 Task: Add Bluebonnet Stress B-Complex to the cart.
Action: Mouse pressed left at (33, 88)
Screenshot: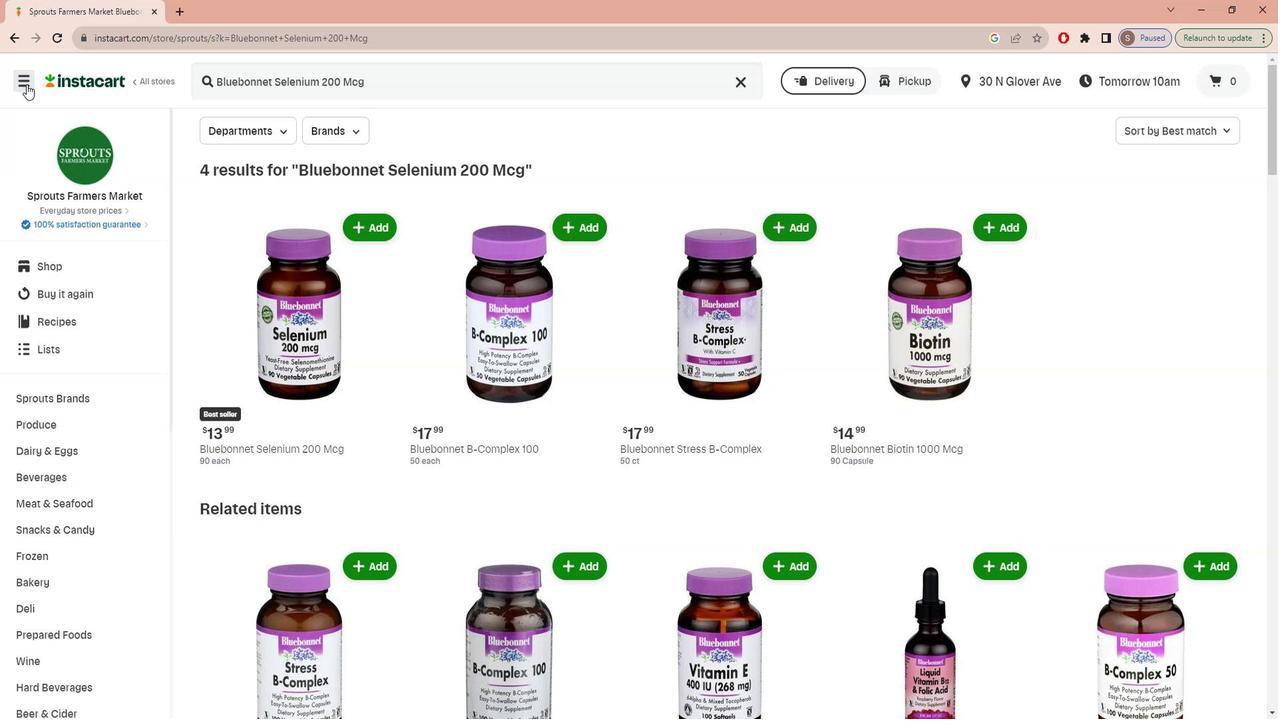 
Action: Mouse moved to (43, 175)
Screenshot: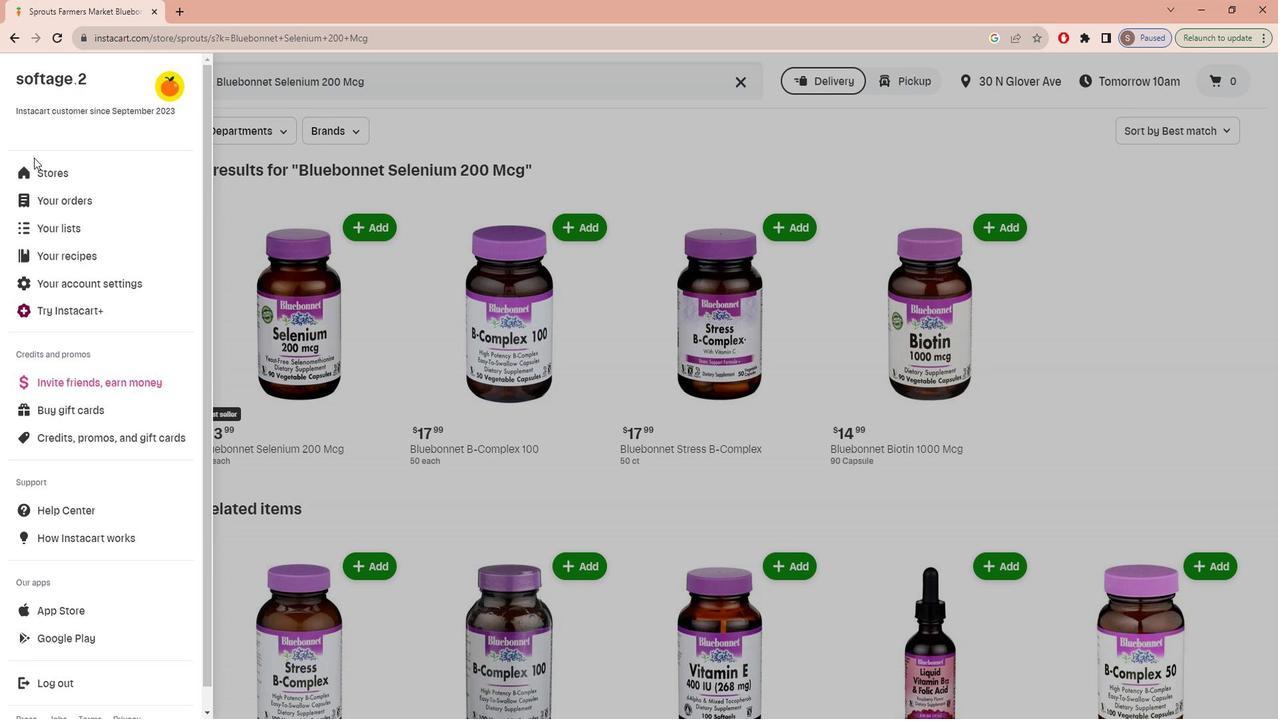 
Action: Mouse pressed left at (43, 175)
Screenshot: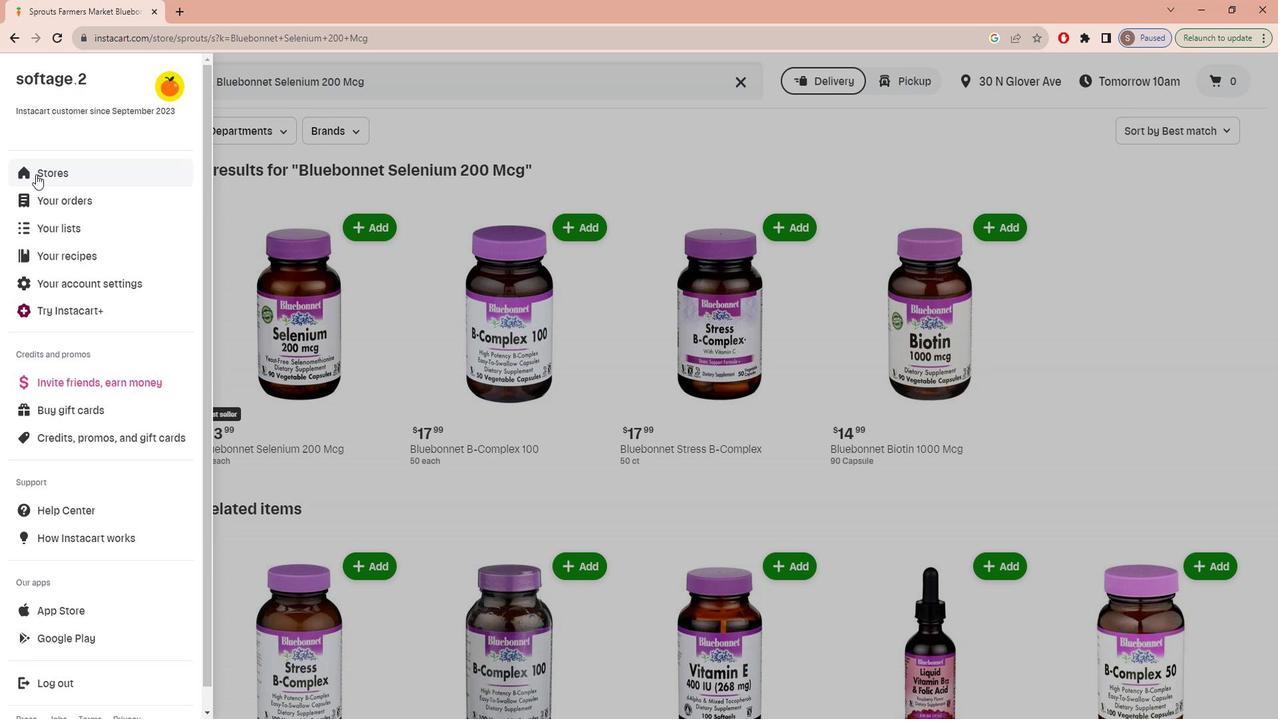 
Action: Mouse moved to (308, 141)
Screenshot: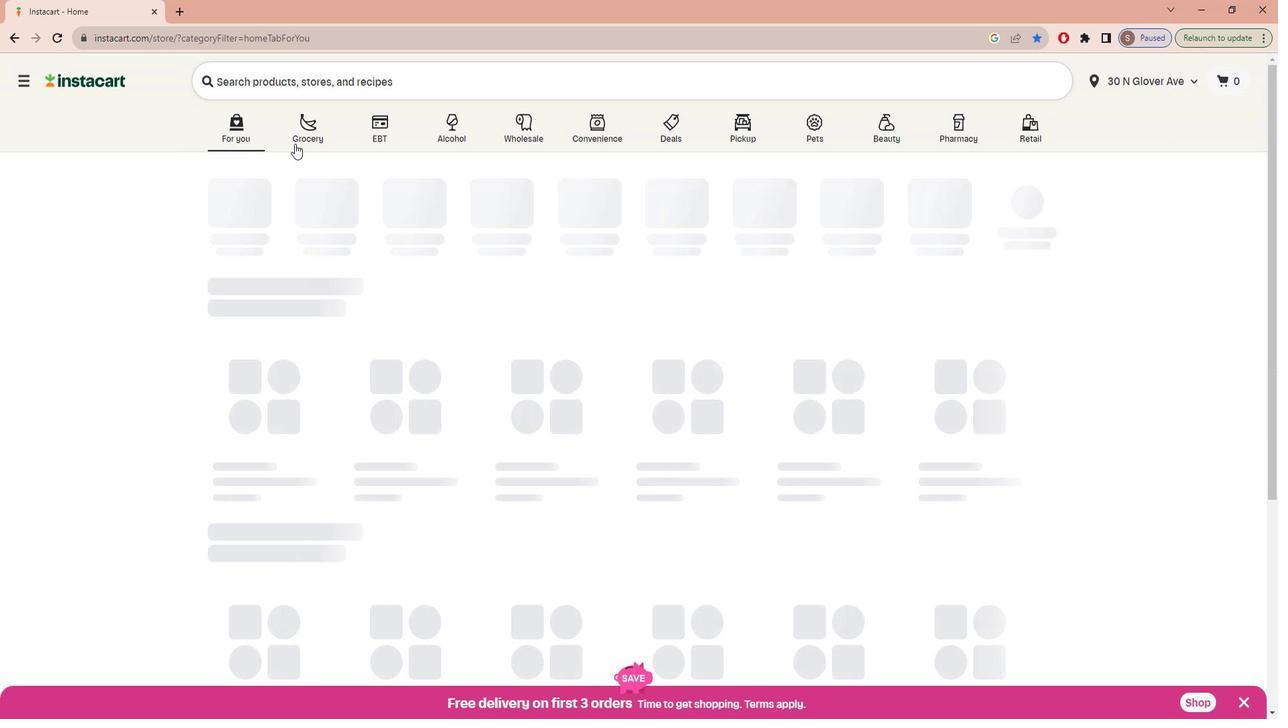 
Action: Mouse pressed left at (308, 141)
Screenshot: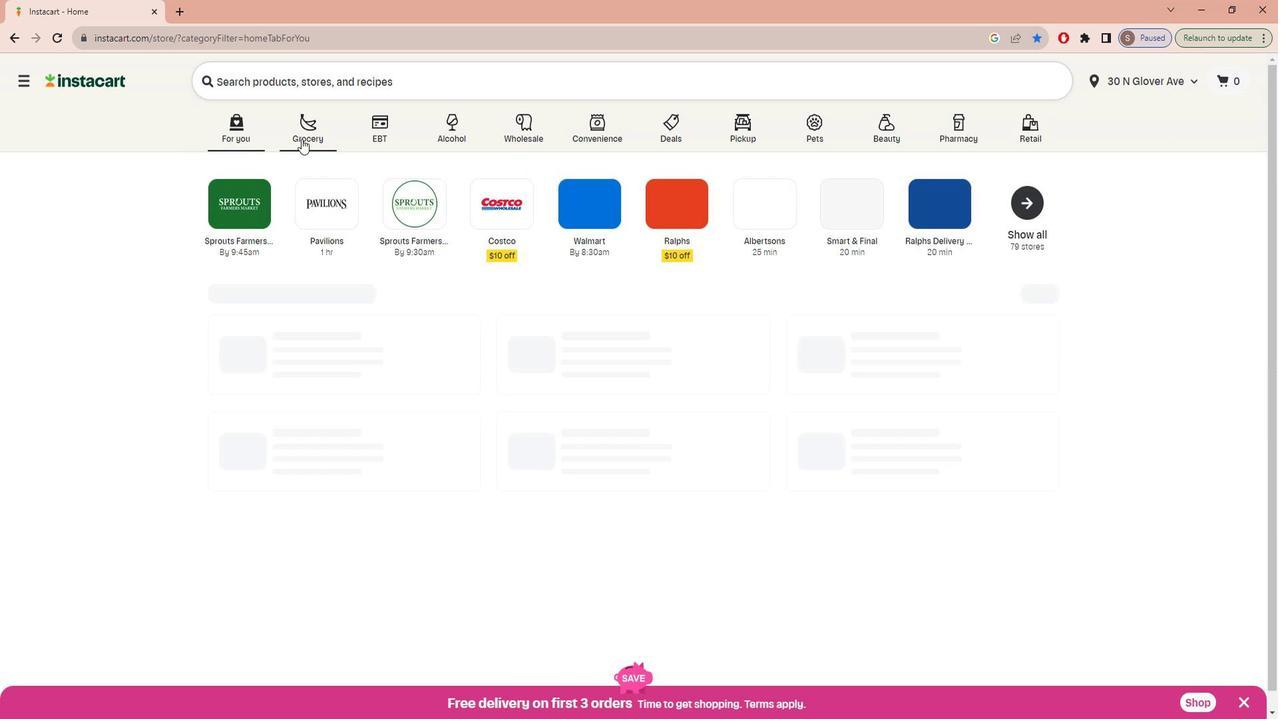 
Action: Mouse moved to (312, 368)
Screenshot: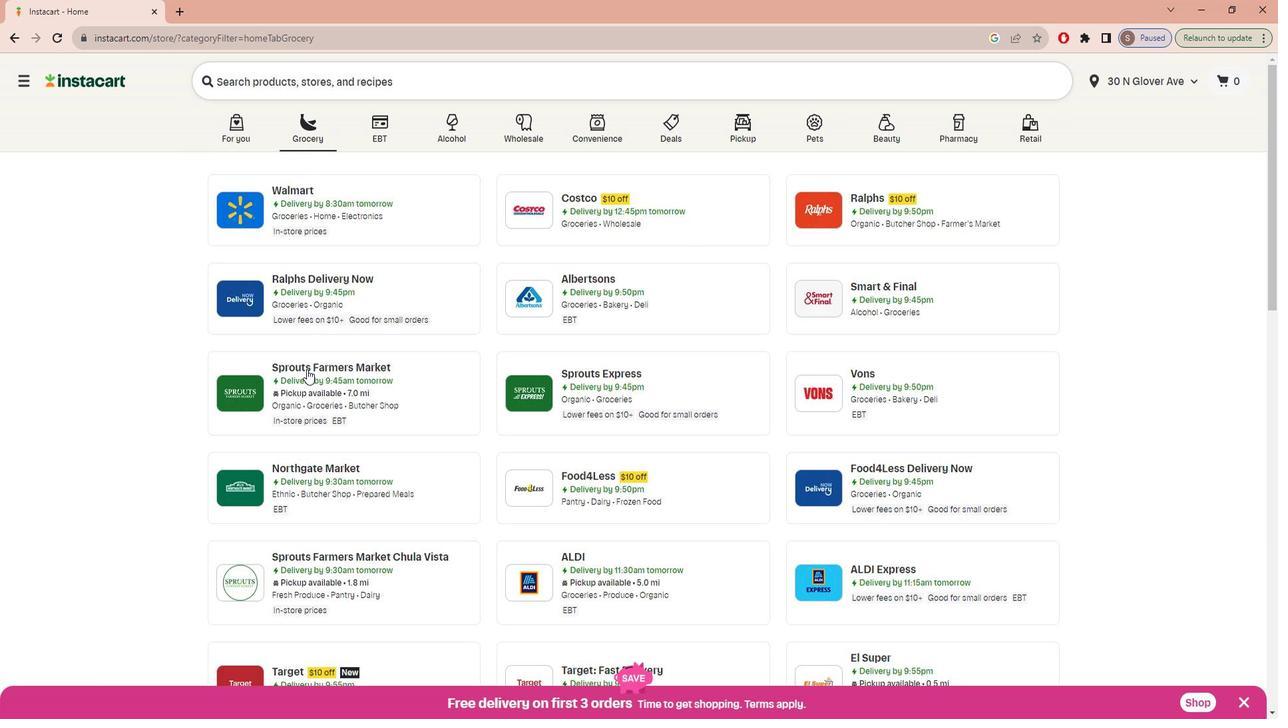 
Action: Mouse pressed left at (312, 368)
Screenshot: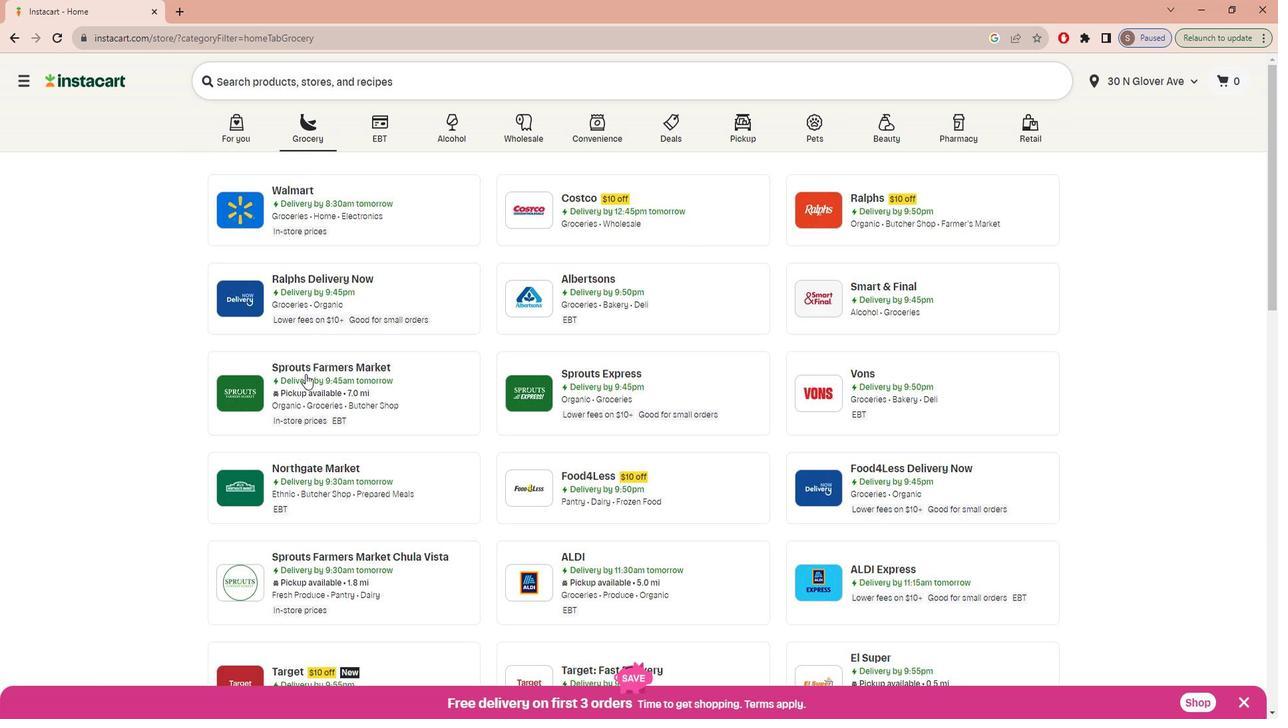 
Action: Mouse moved to (77, 556)
Screenshot: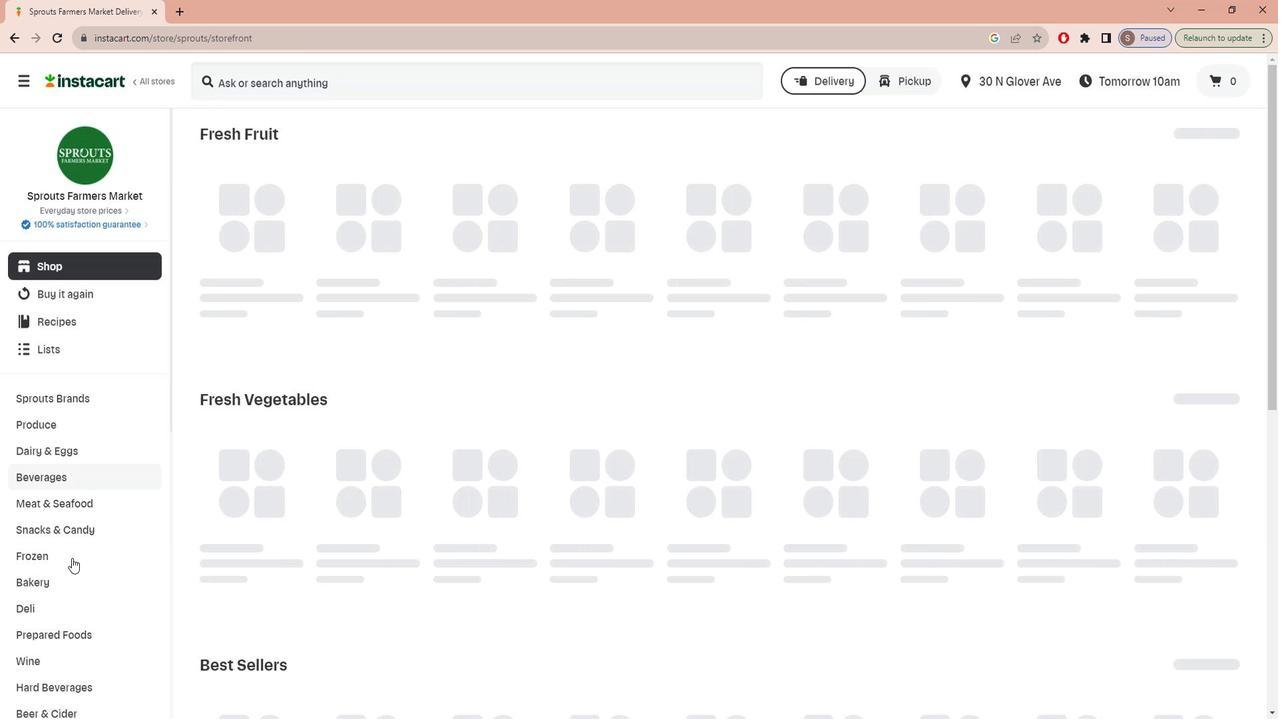 
Action: Mouse scrolled (77, 555) with delta (0, 0)
Screenshot: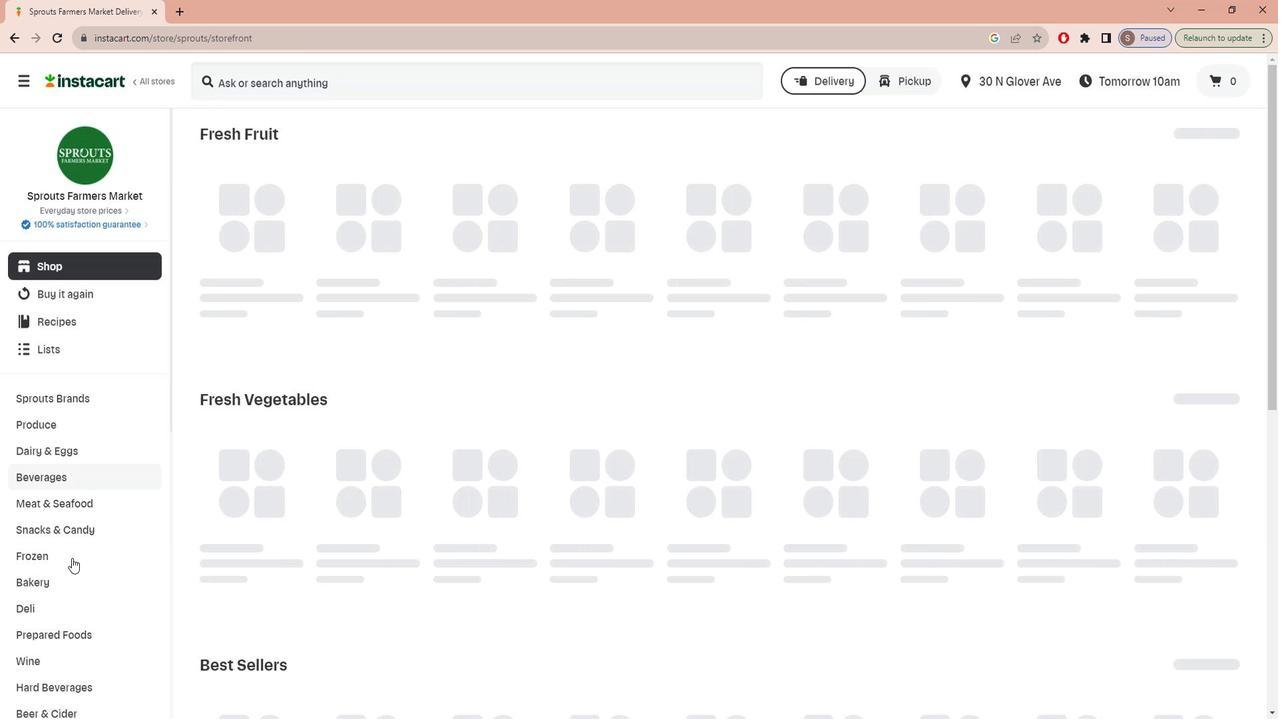 
Action: Mouse moved to (75, 561)
Screenshot: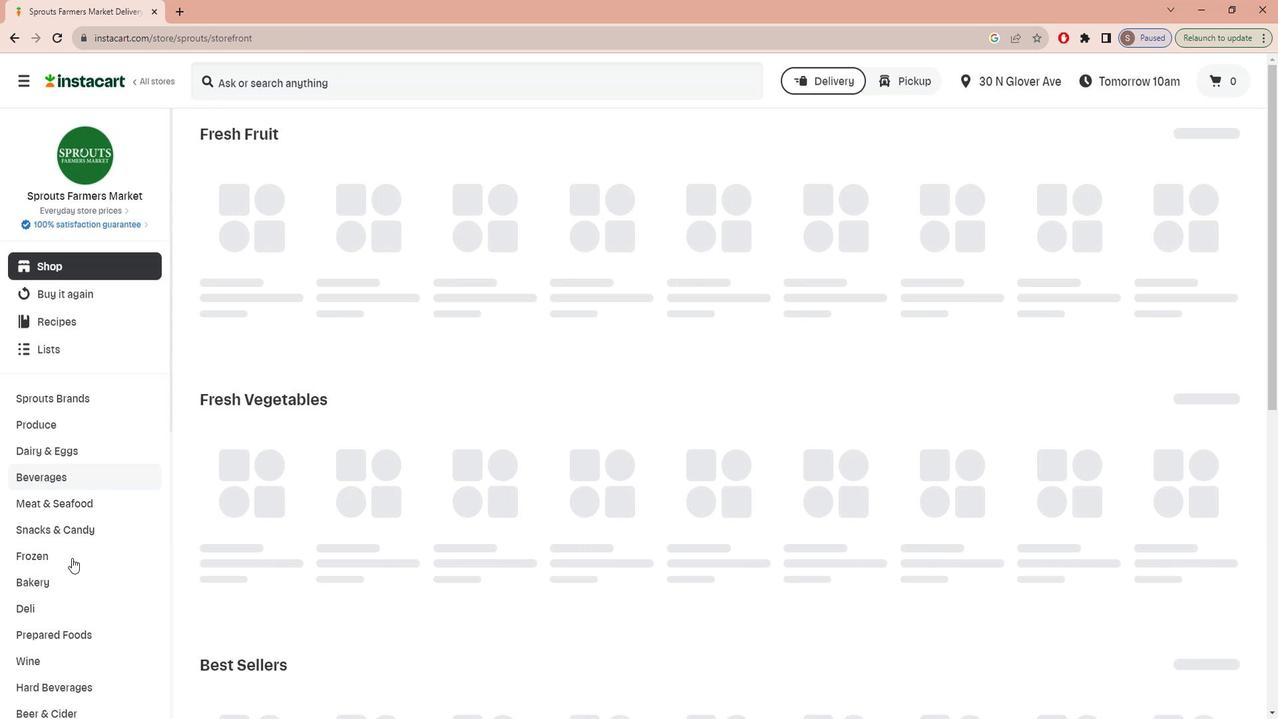 
Action: Mouse scrolled (75, 560) with delta (0, 0)
Screenshot: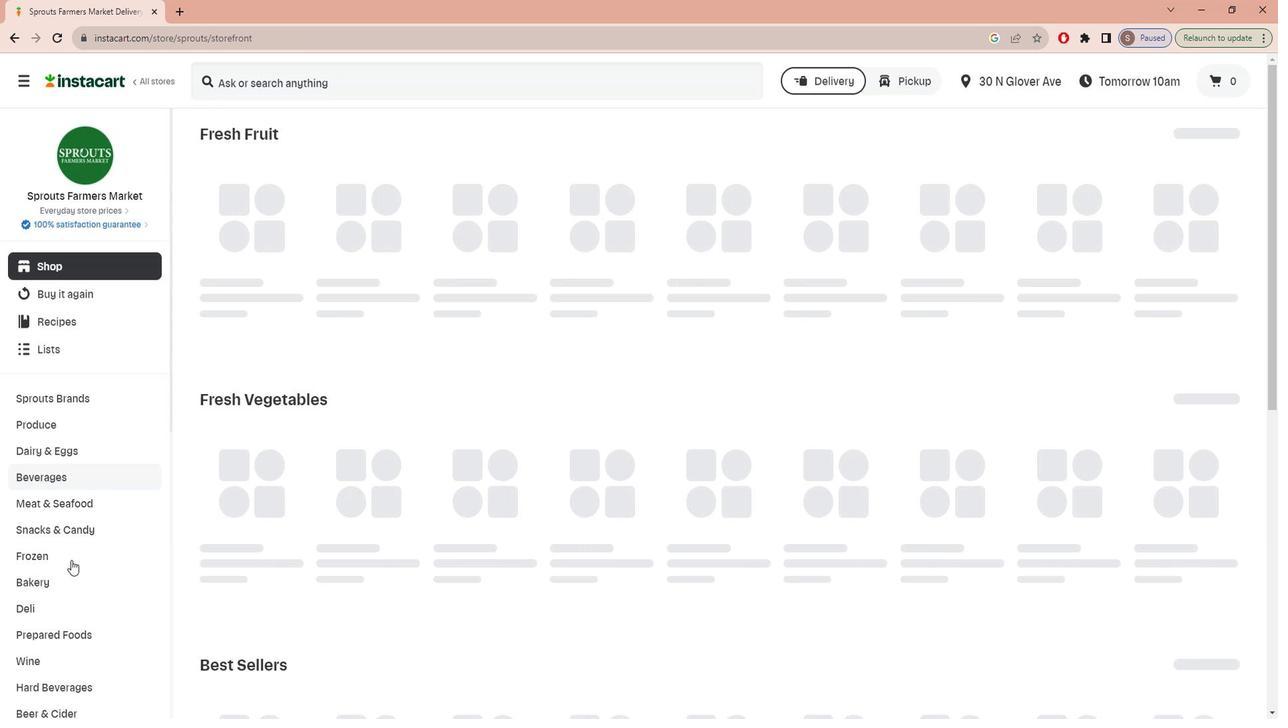
Action: Mouse moved to (75, 561)
Screenshot: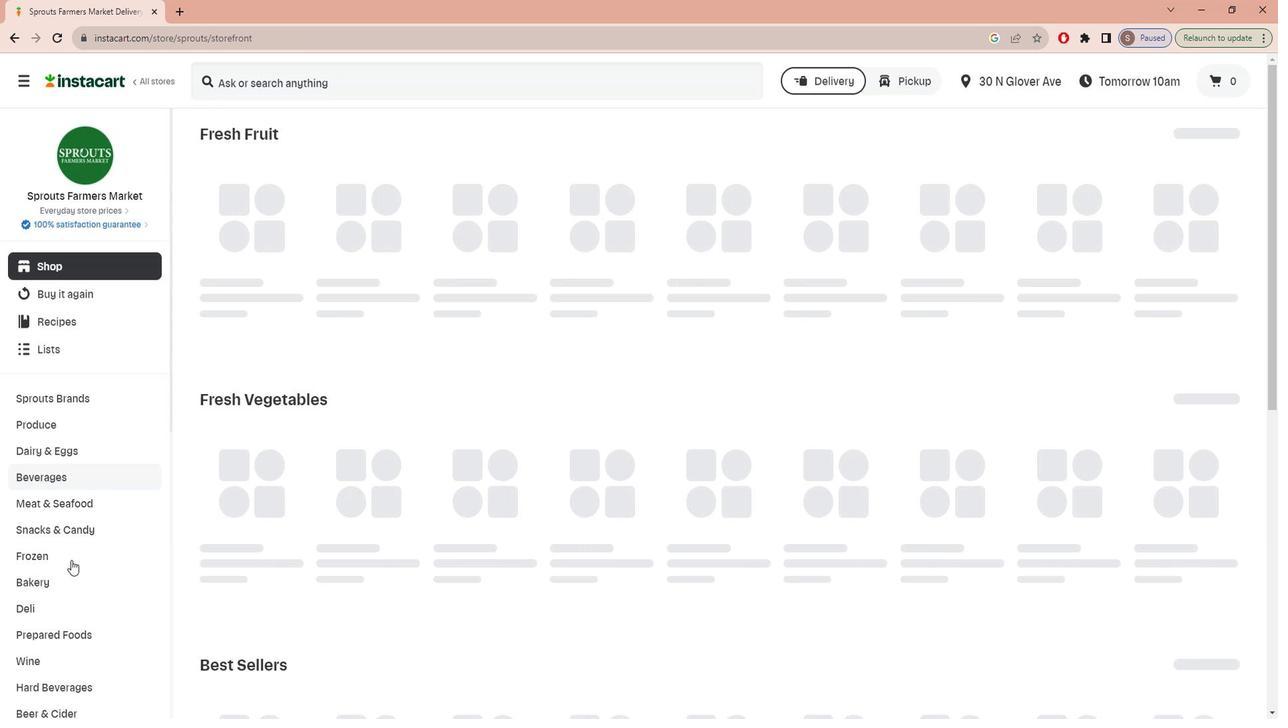 
Action: Mouse scrolled (75, 561) with delta (0, 0)
Screenshot: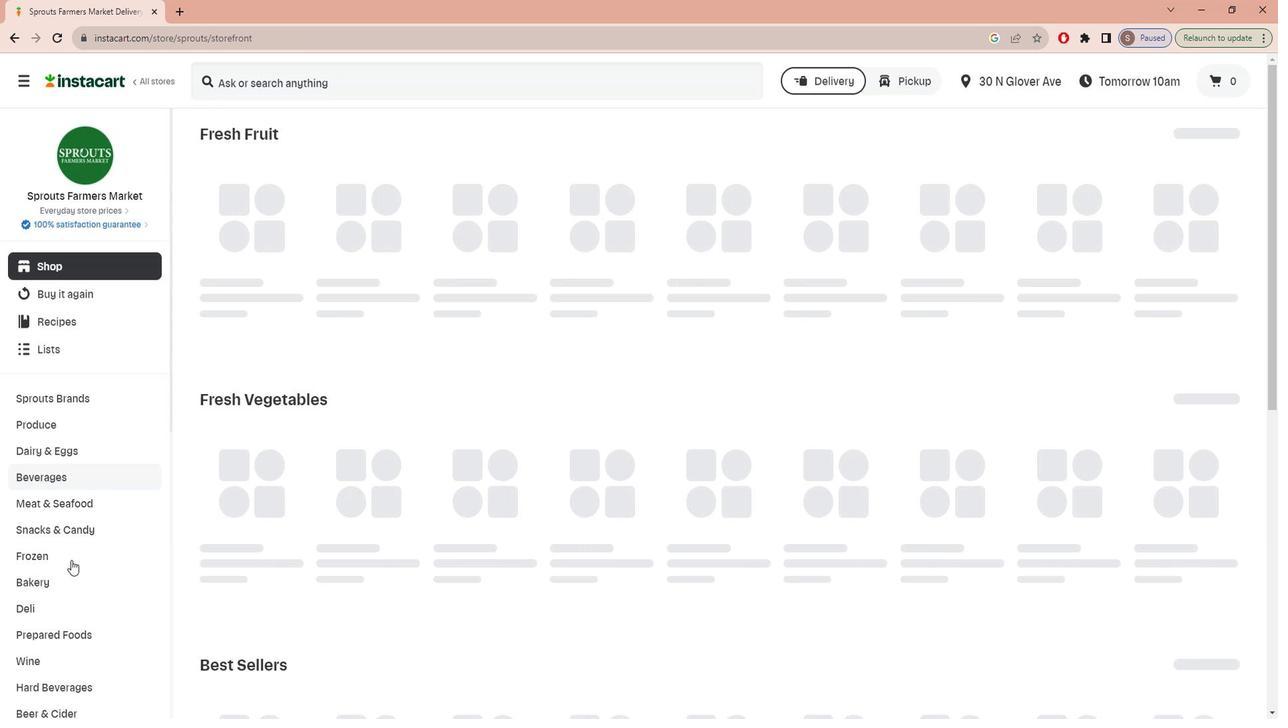 
Action: Mouse scrolled (75, 561) with delta (0, 0)
Screenshot: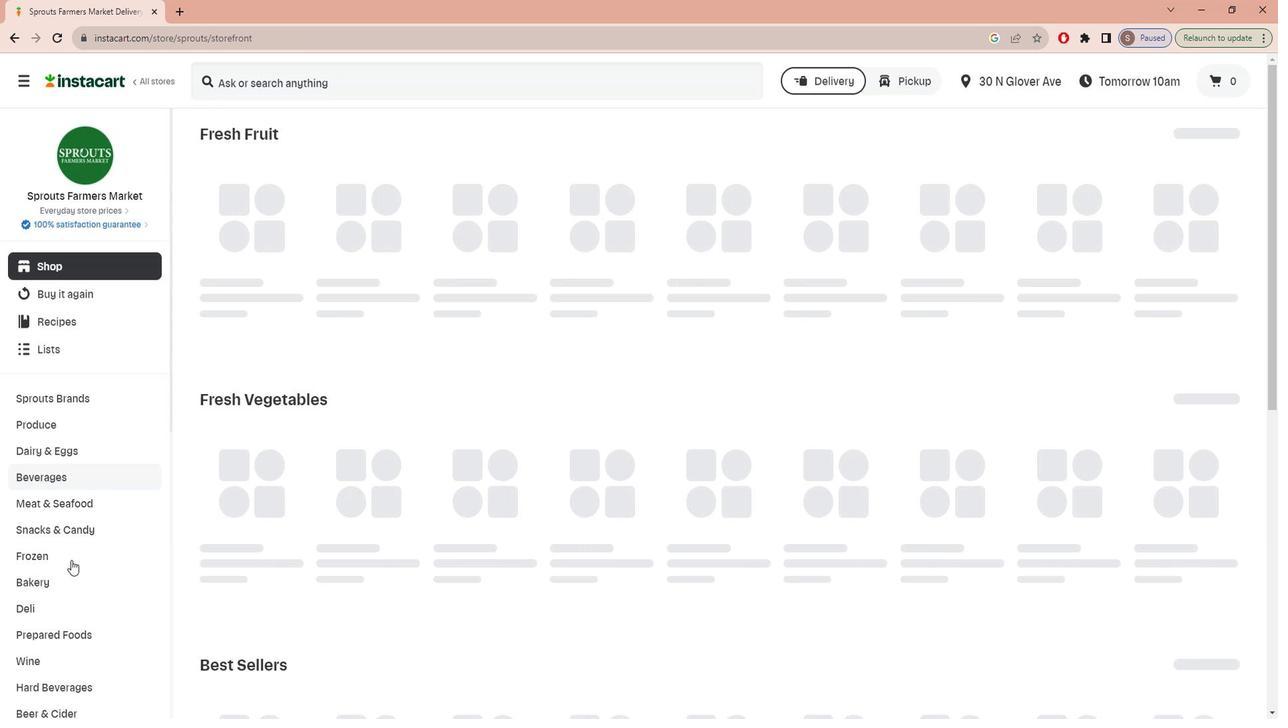 
Action: Mouse scrolled (75, 561) with delta (0, 0)
Screenshot: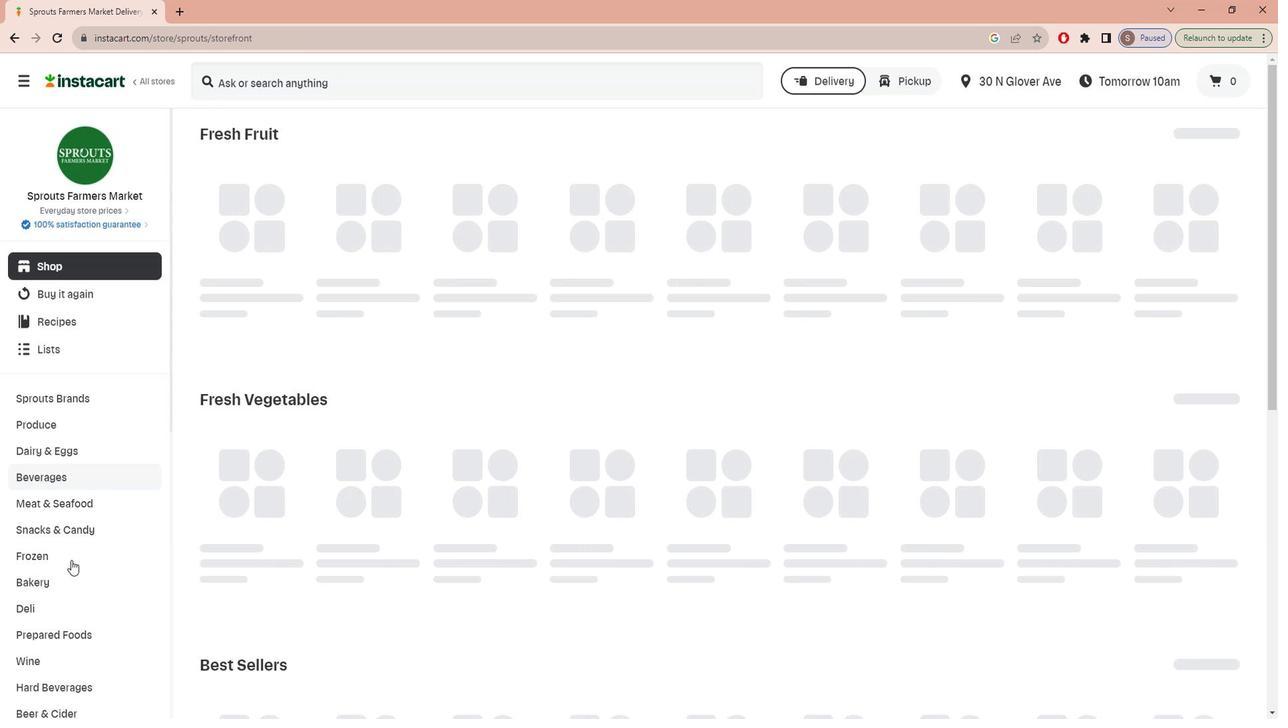 
Action: Mouse scrolled (75, 561) with delta (0, 0)
Screenshot: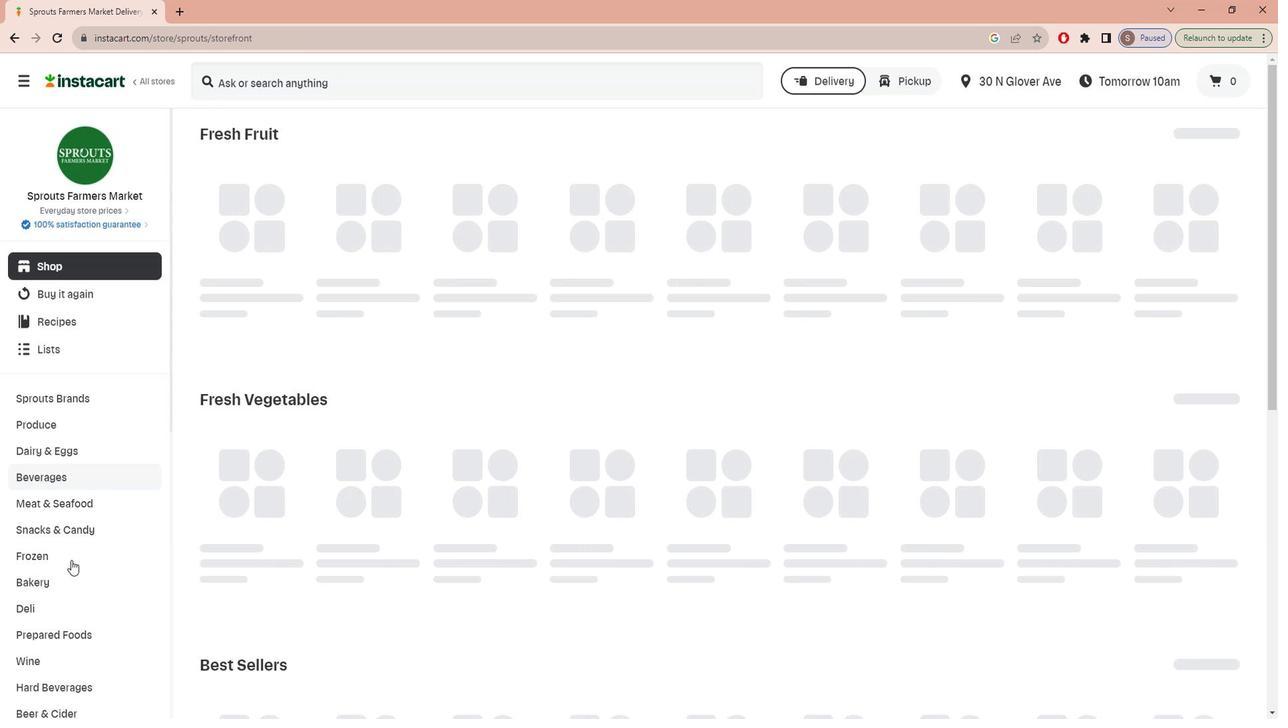 
Action: Mouse scrolled (75, 561) with delta (0, 0)
Screenshot: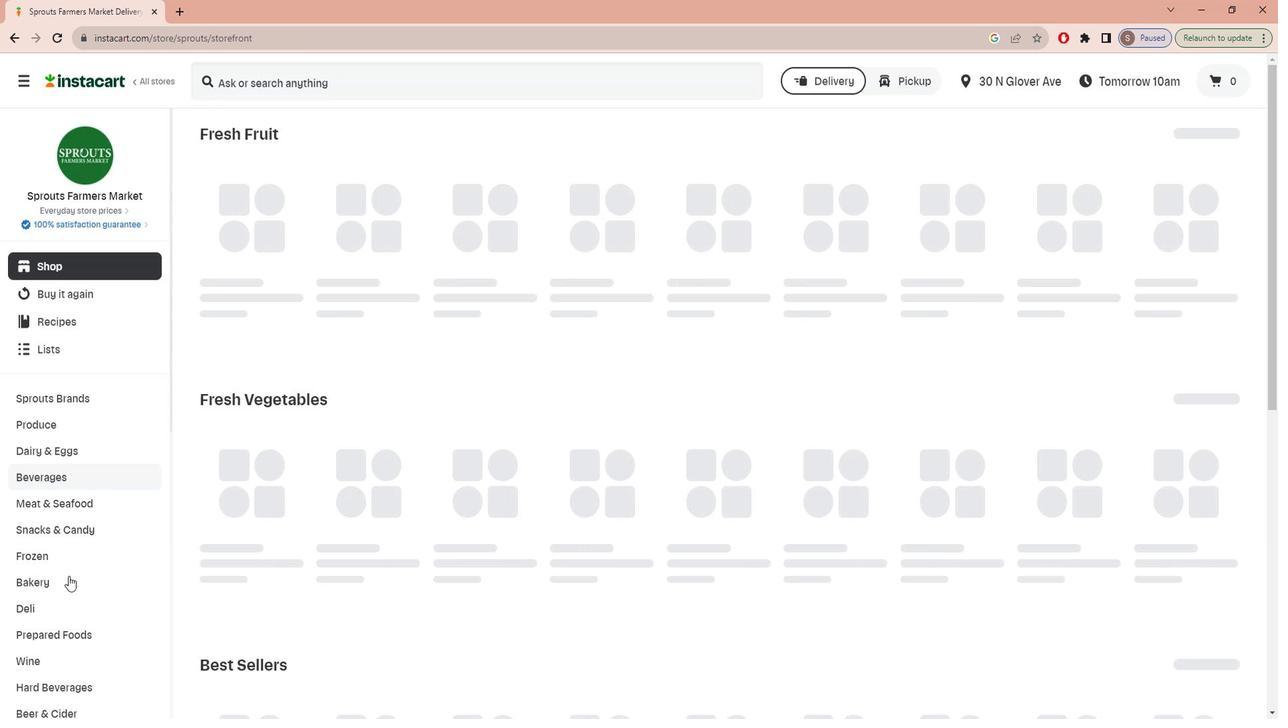 
Action: Mouse moved to (69, 607)
Screenshot: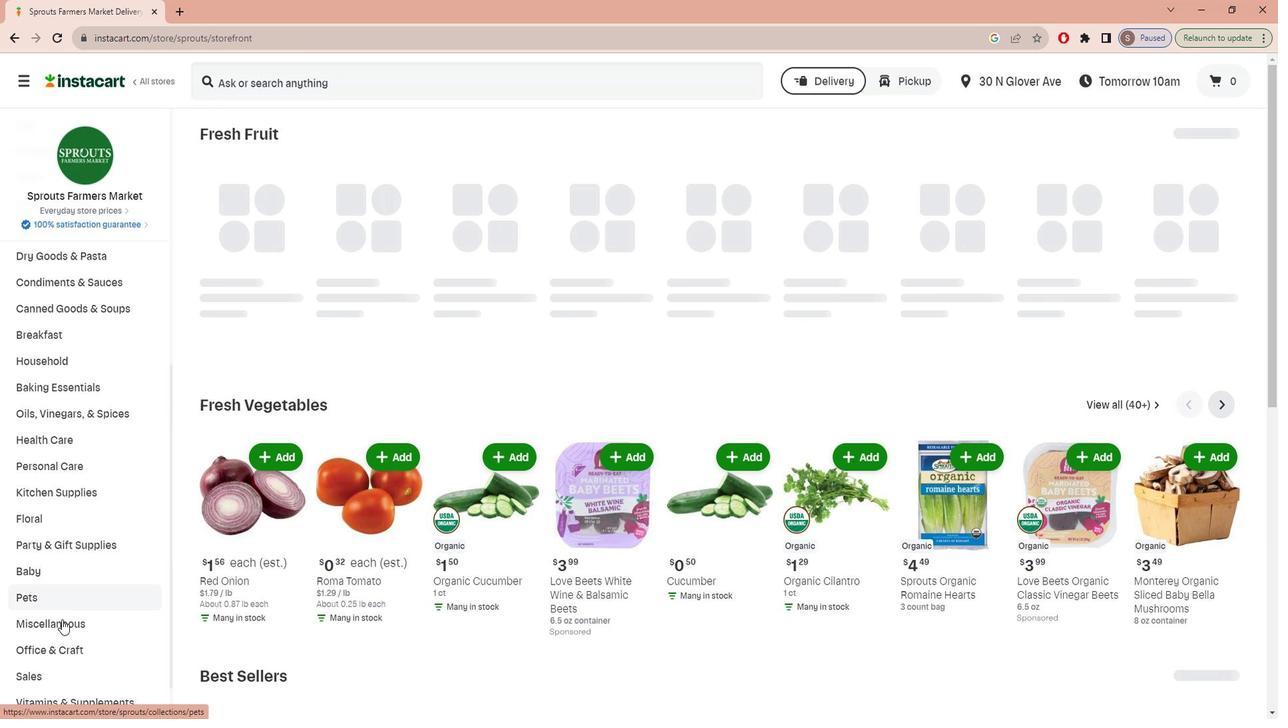 
Action: Mouse scrolled (69, 607) with delta (0, 0)
Screenshot: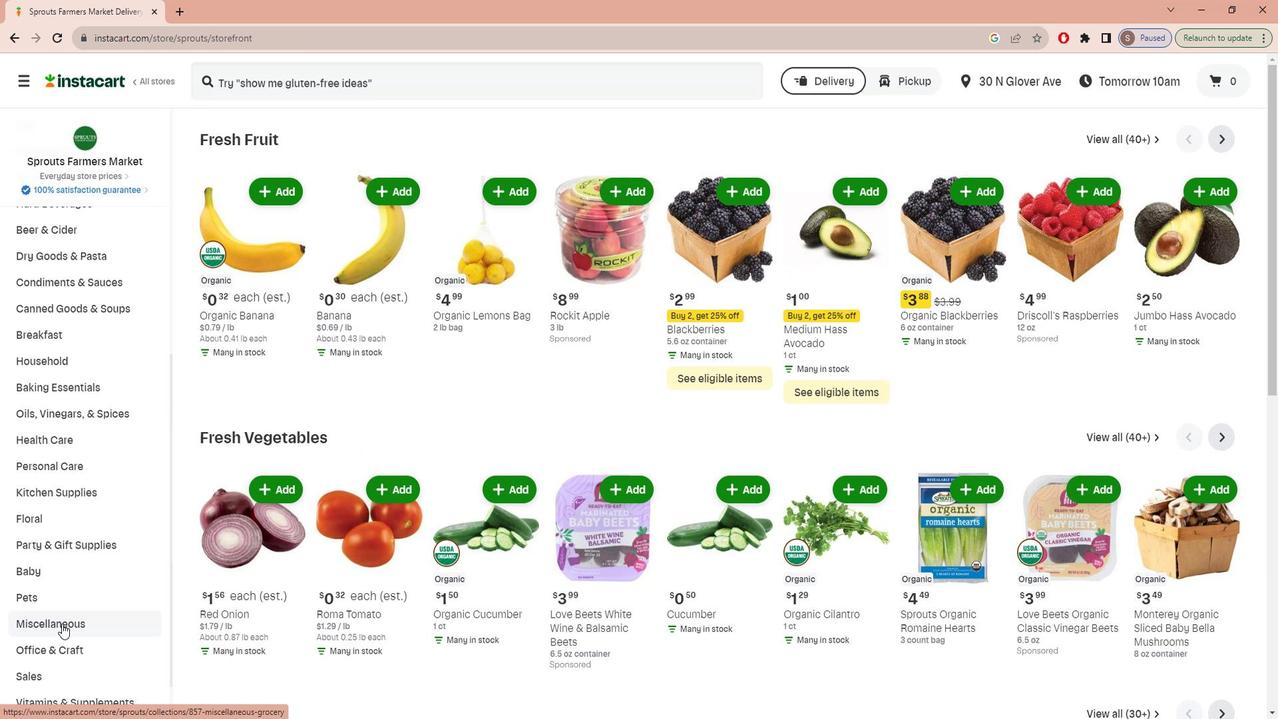 
Action: Mouse scrolled (69, 607) with delta (0, 0)
Screenshot: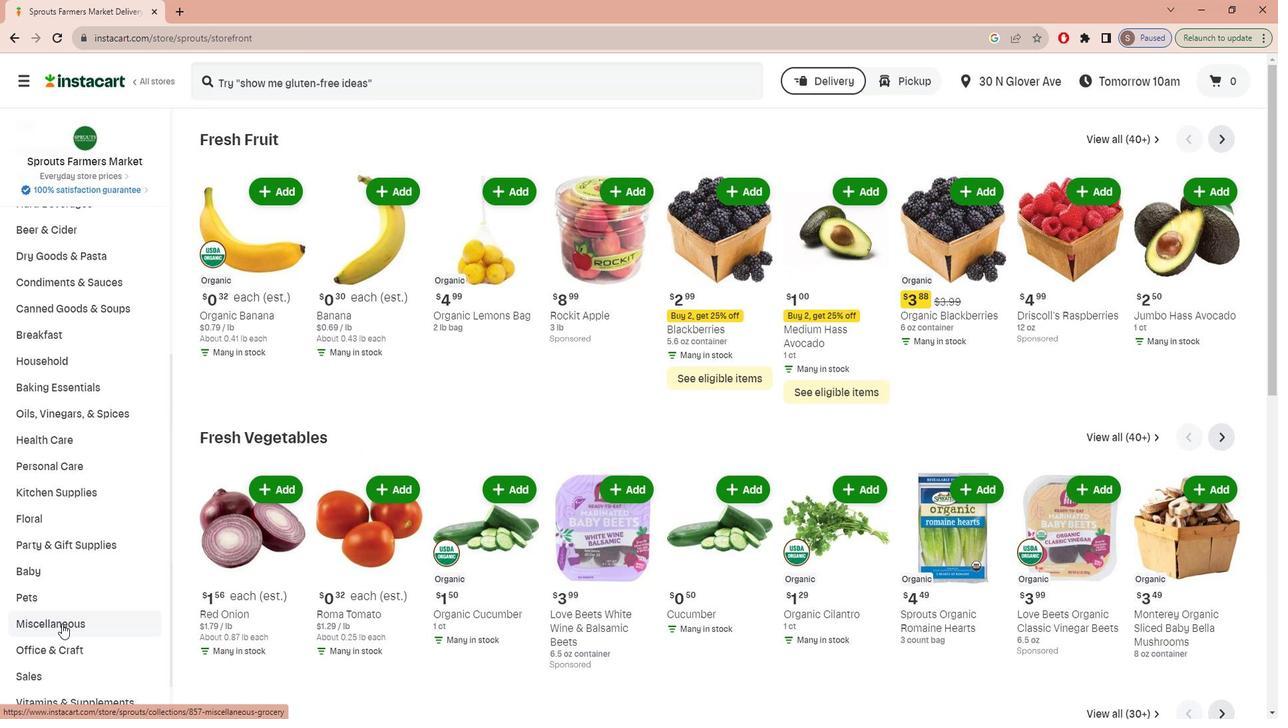 
Action: Mouse scrolled (69, 607) with delta (0, 0)
Screenshot: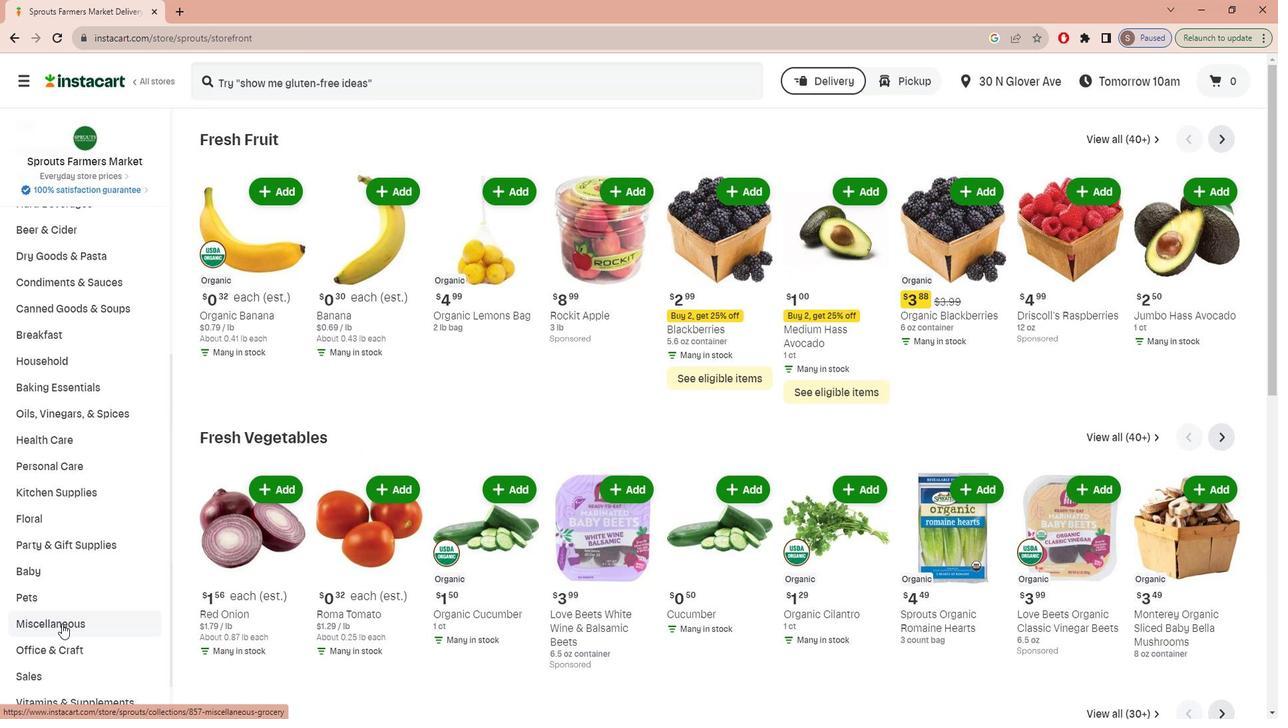 
Action: Mouse moved to (66, 624)
Screenshot: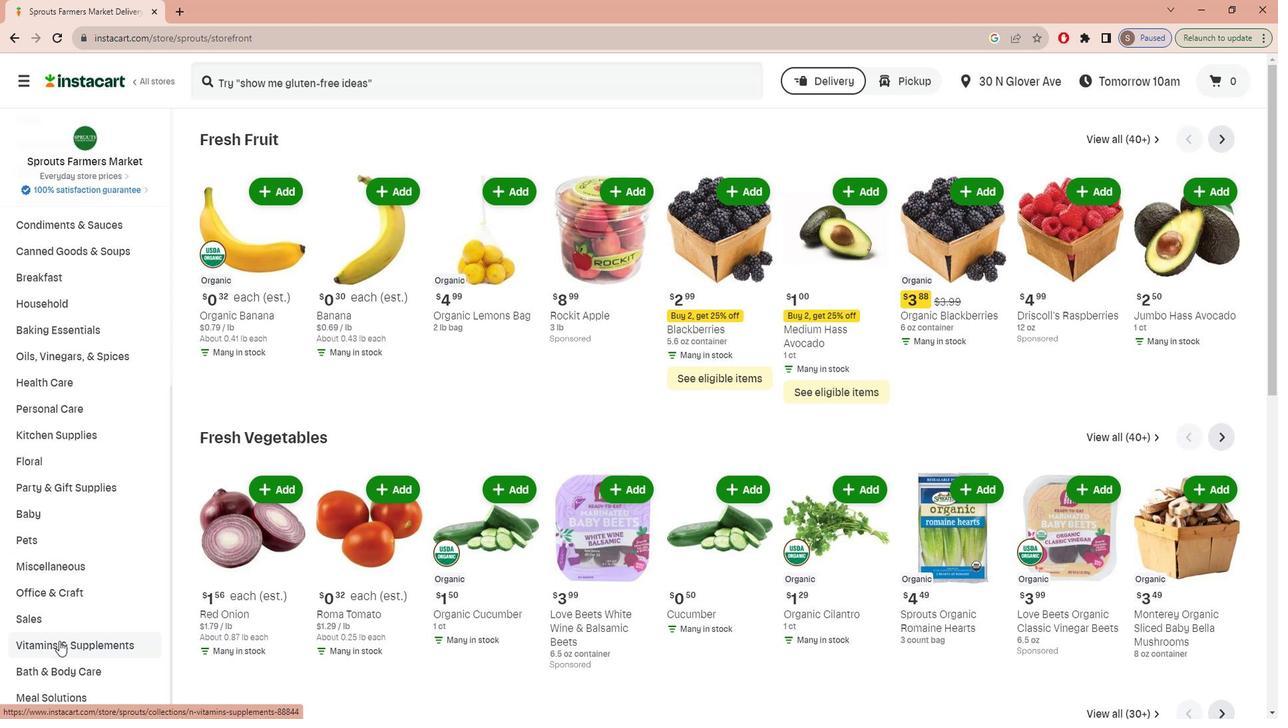 
Action: Mouse pressed left at (66, 624)
Screenshot: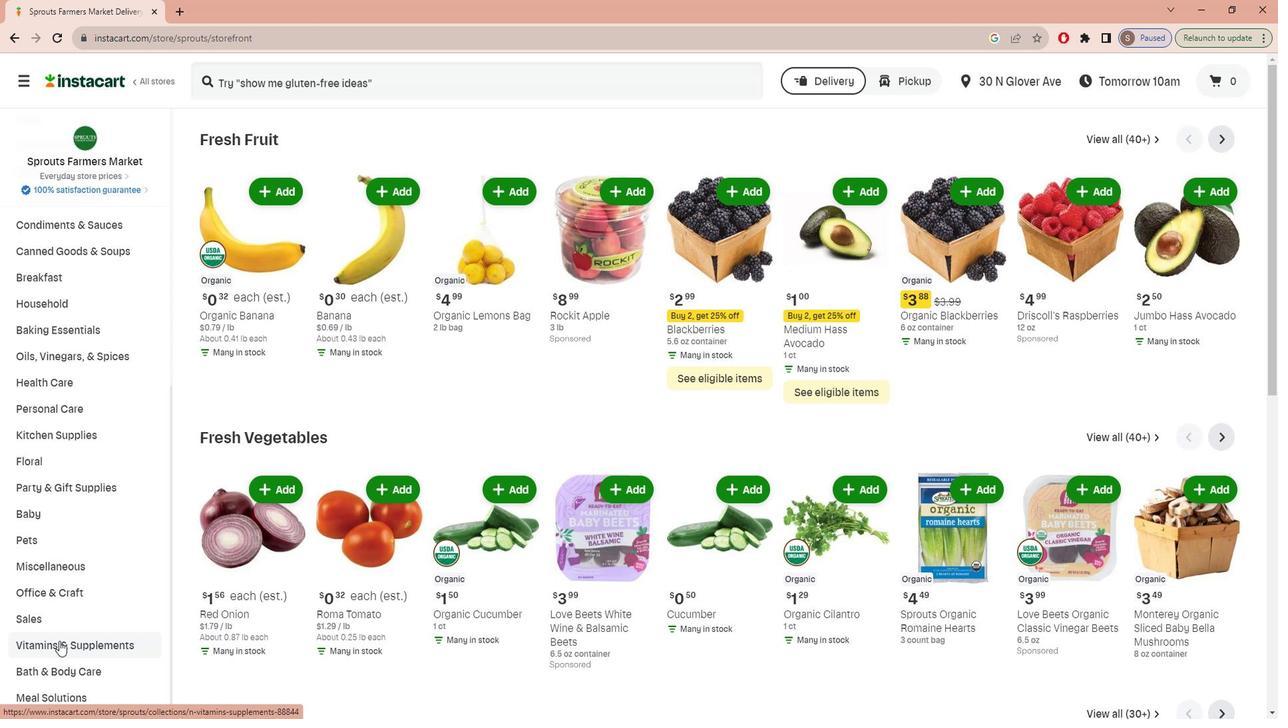 
Action: Mouse moved to (1248, 167)
Screenshot: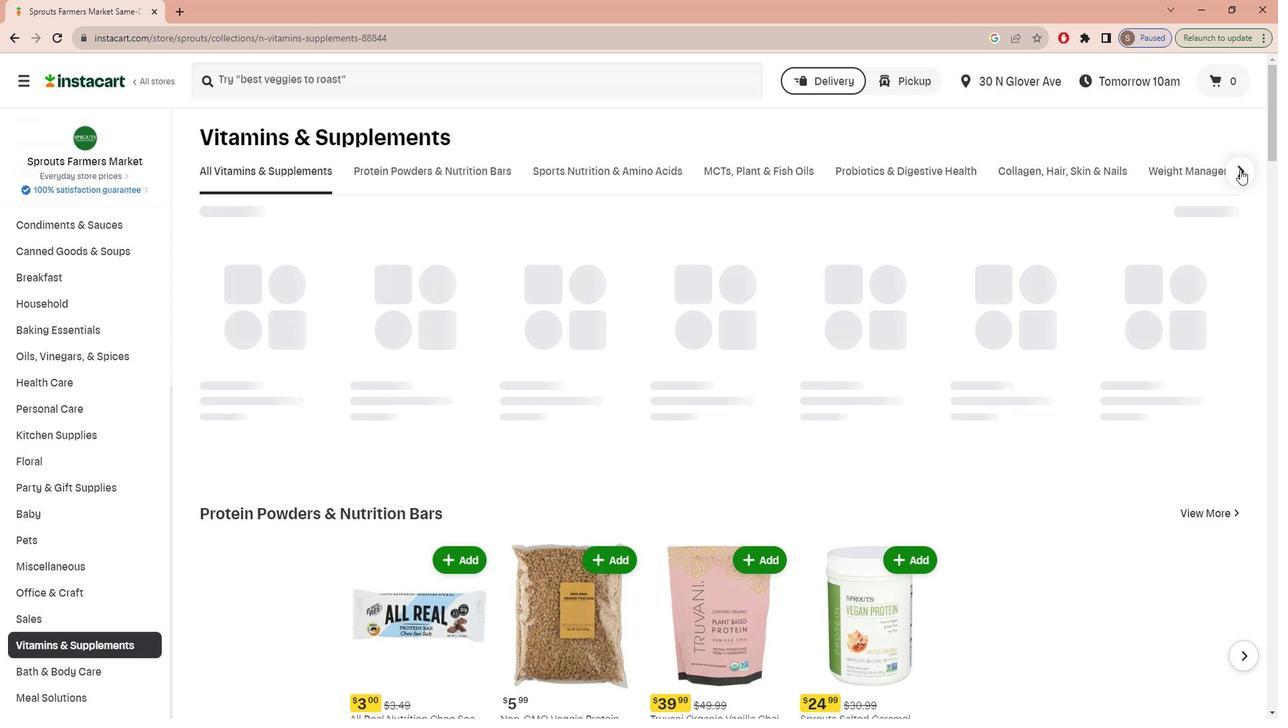 
Action: Mouse pressed left at (1248, 167)
Screenshot: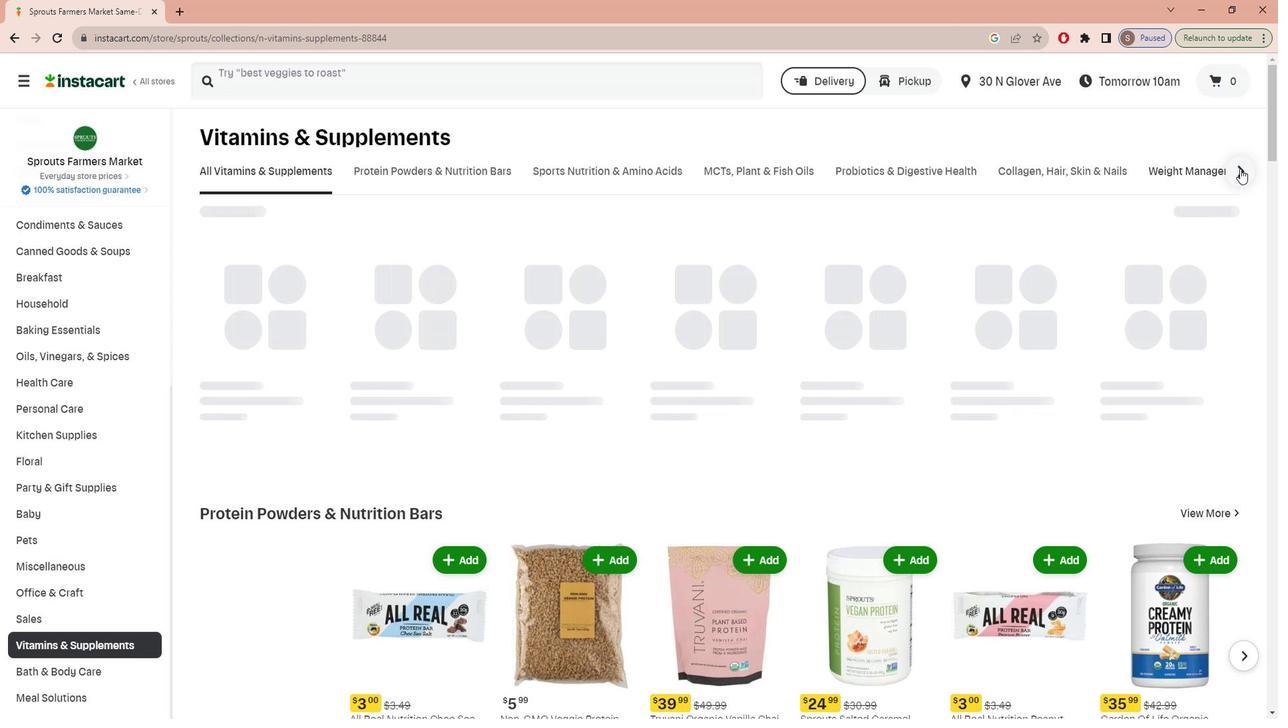 
Action: Mouse moved to (920, 169)
Screenshot: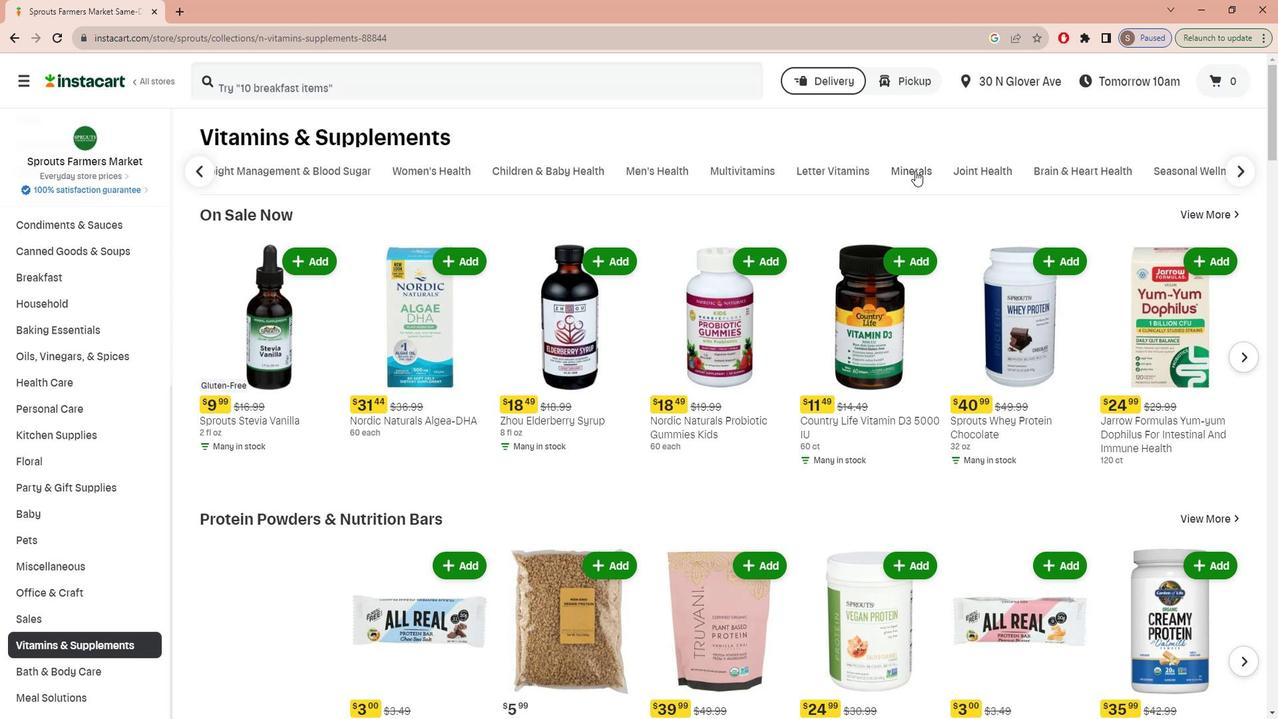 
Action: Mouse pressed left at (920, 169)
Screenshot: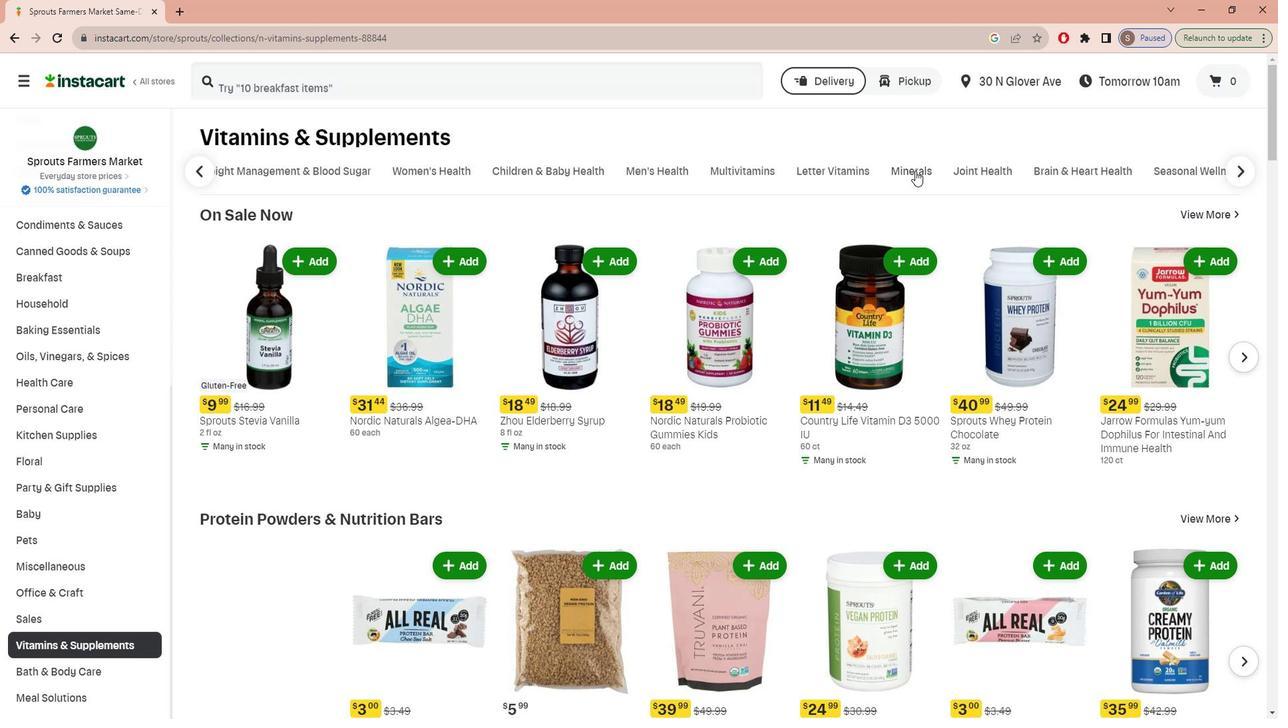 
Action: Mouse moved to (492, 81)
Screenshot: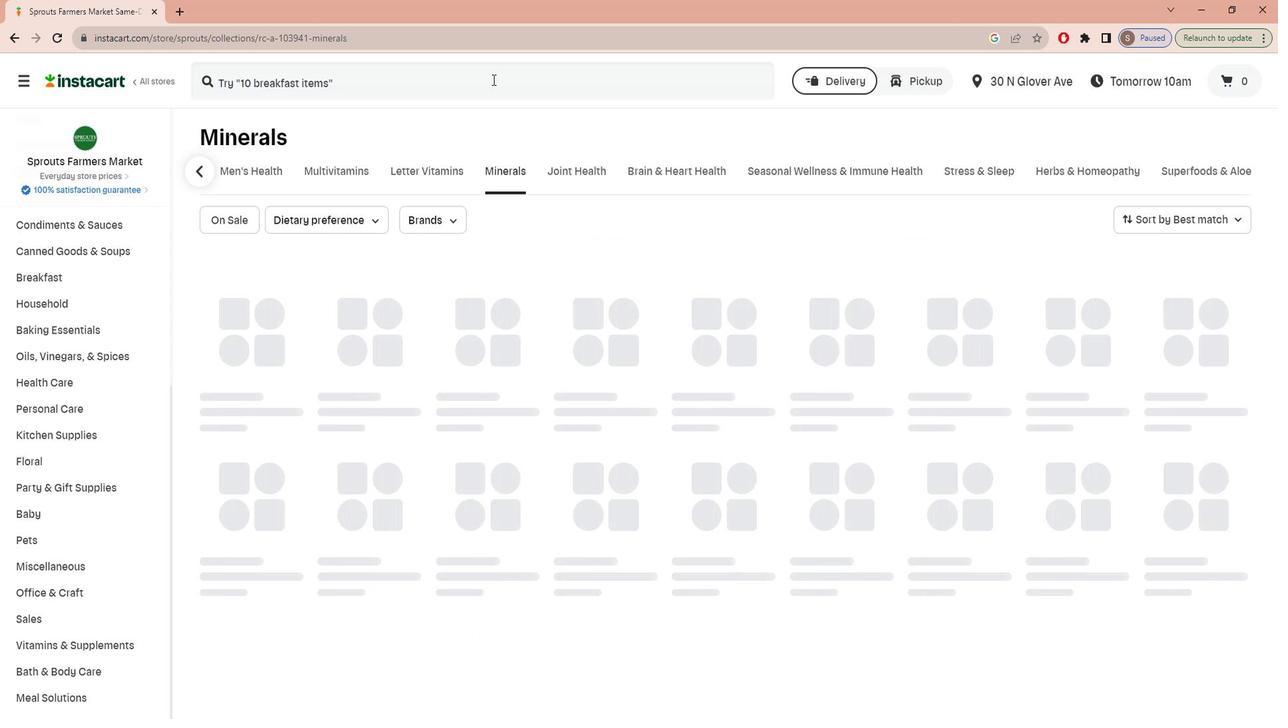 
Action: Mouse pressed left at (492, 81)
Screenshot: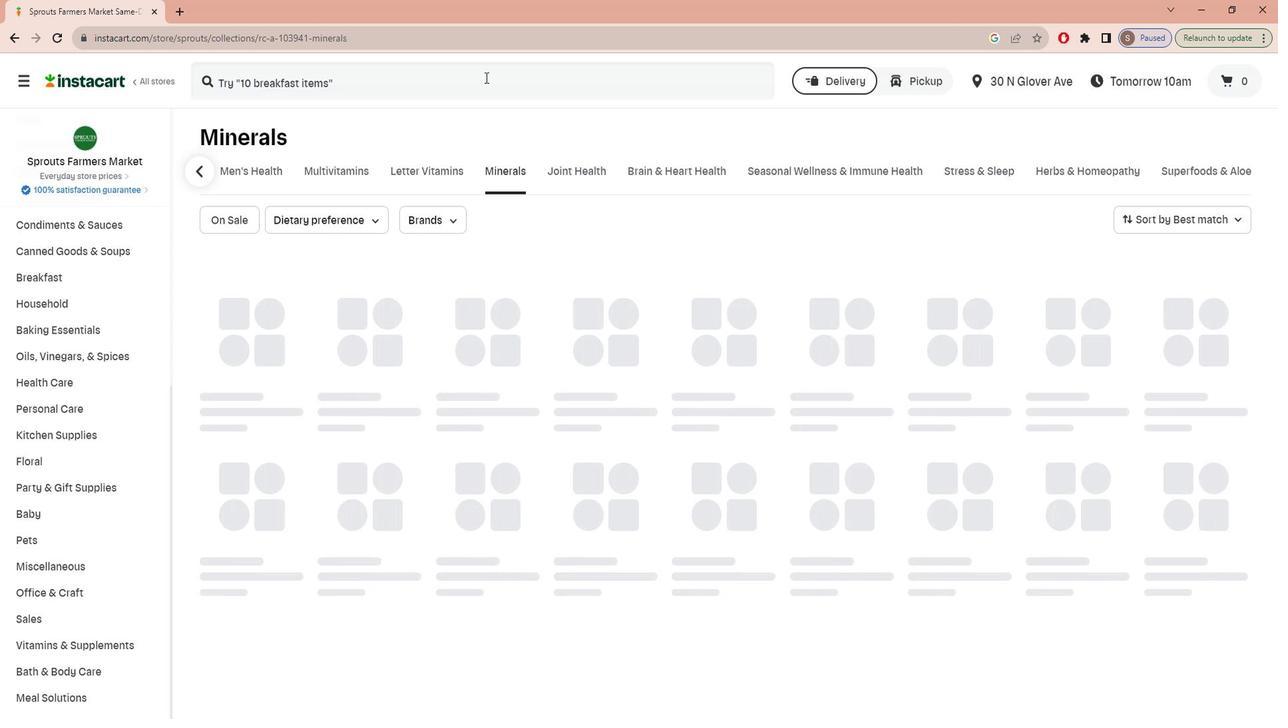 
Action: Key pressed b<Key.caps_lock>LUEBONNET<Key.space><Key.caps_lock>s<Key.caps_lock>TRESS<Key.space><Key.caps_lock>b-c<Key.caps_lock>OMPLEX<Key.enter>
Screenshot: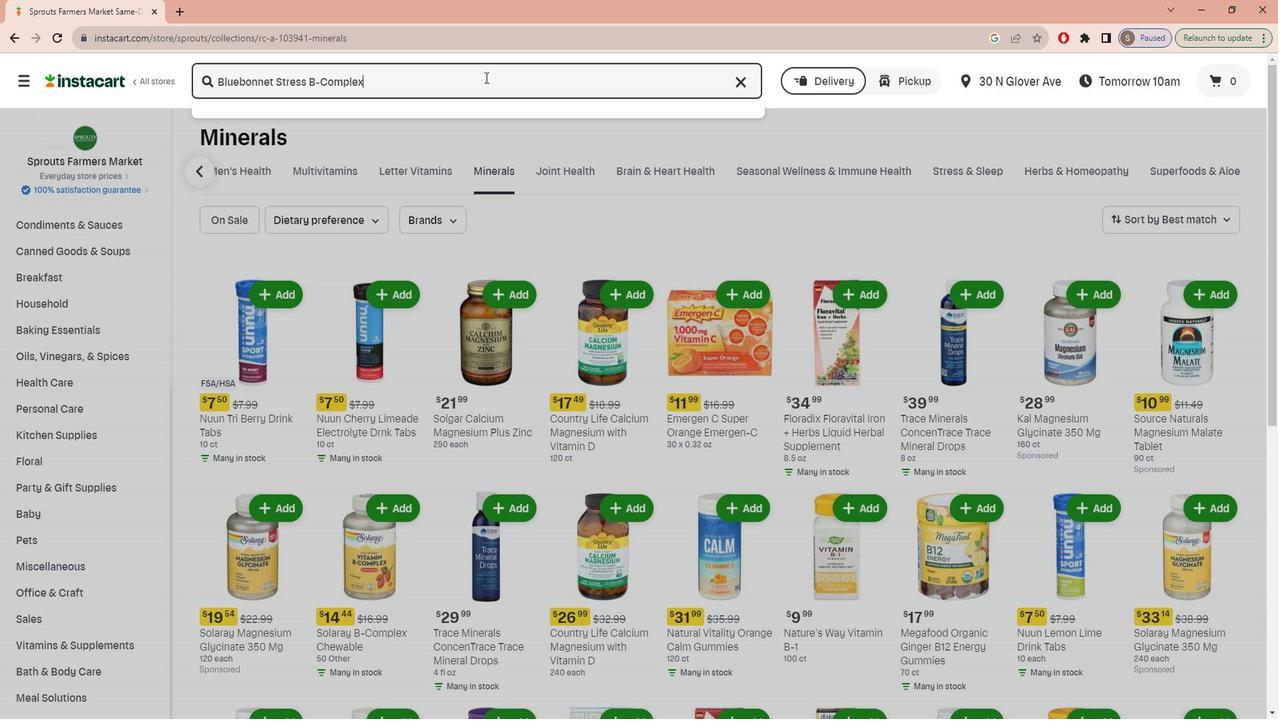 
Action: Mouse moved to (588, 234)
Screenshot: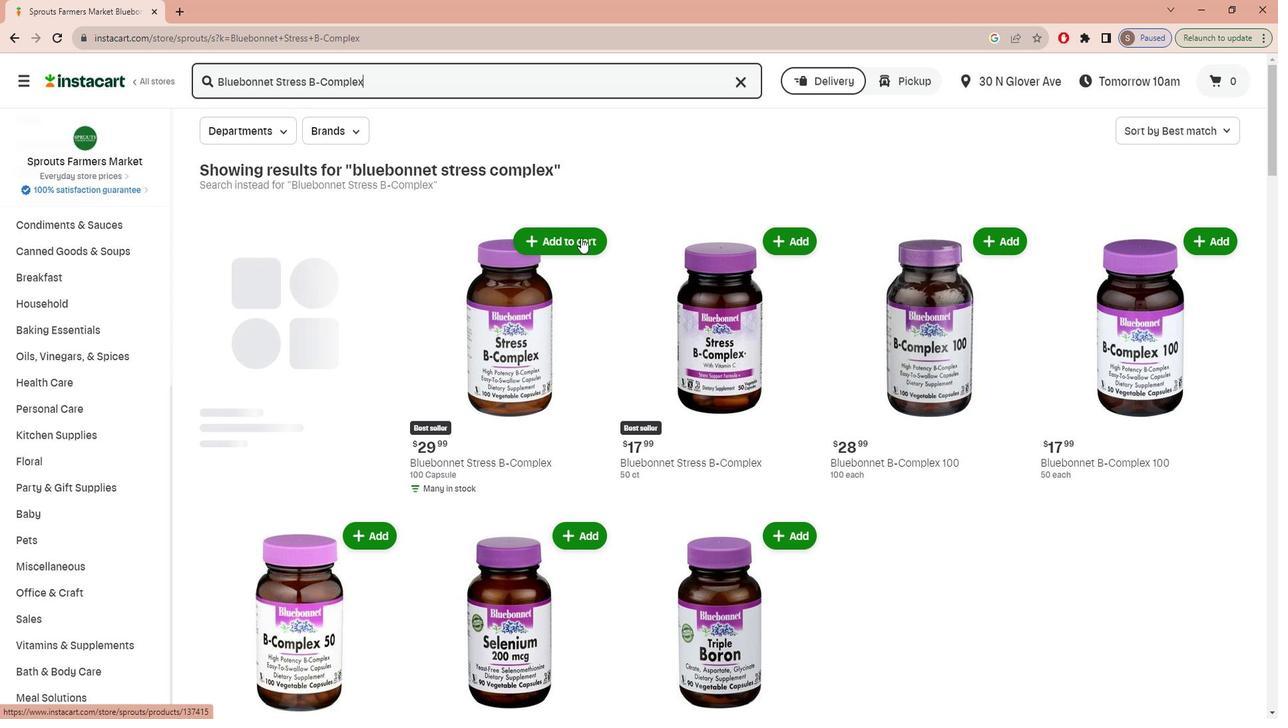 
Action: Mouse pressed left at (588, 234)
Screenshot: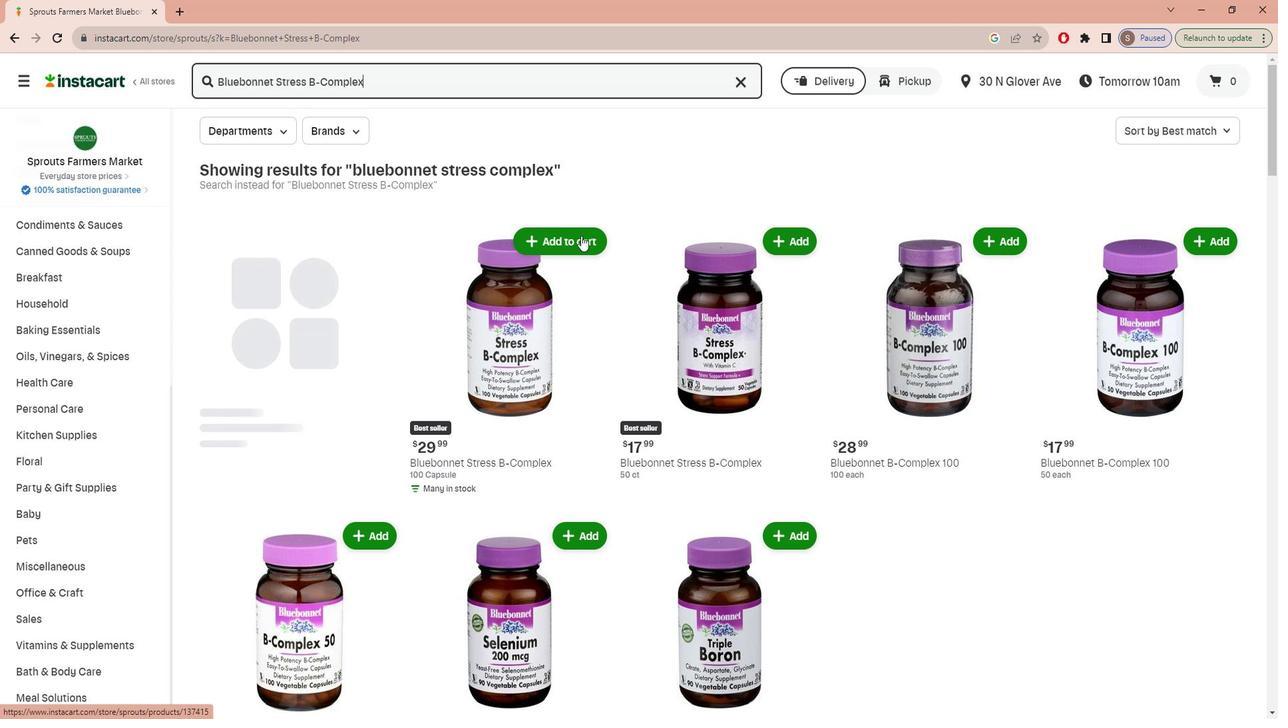 
Action: Mouse moved to (611, 274)
Screenshot: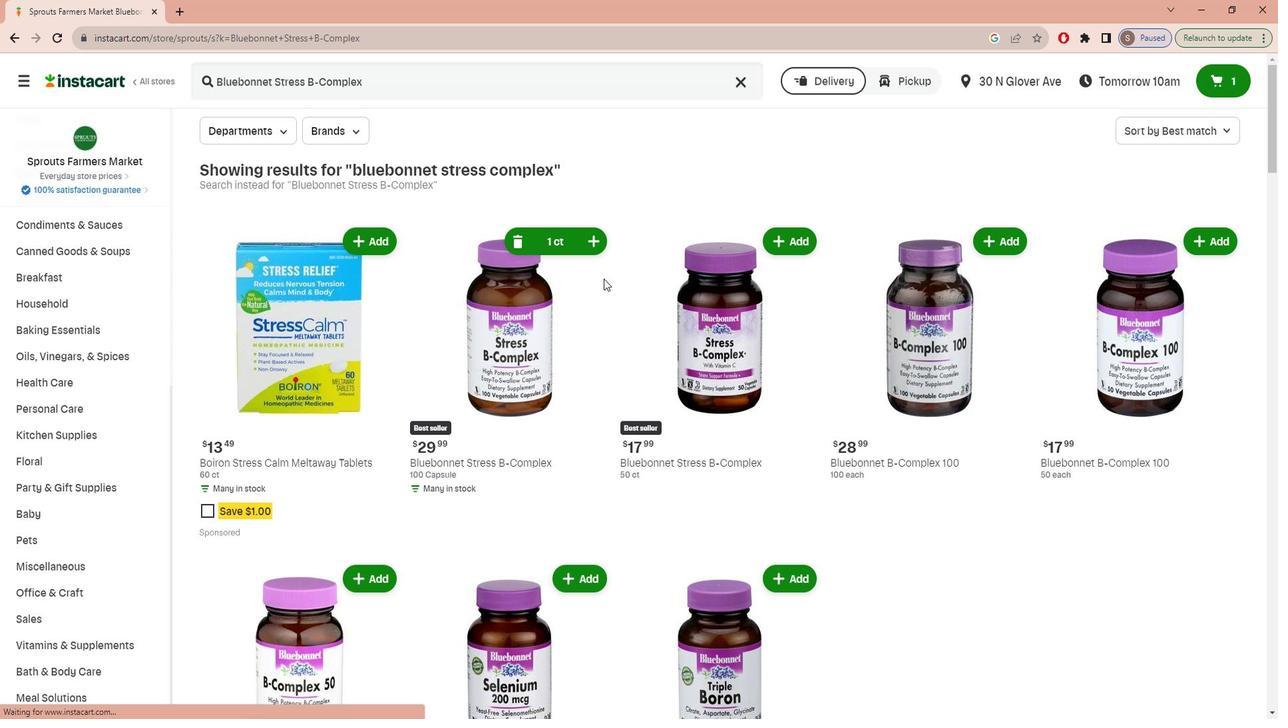 
